 Task: Add skill "Problem-solving".
Action: Mouse moved to (387, 392)
Screenshot: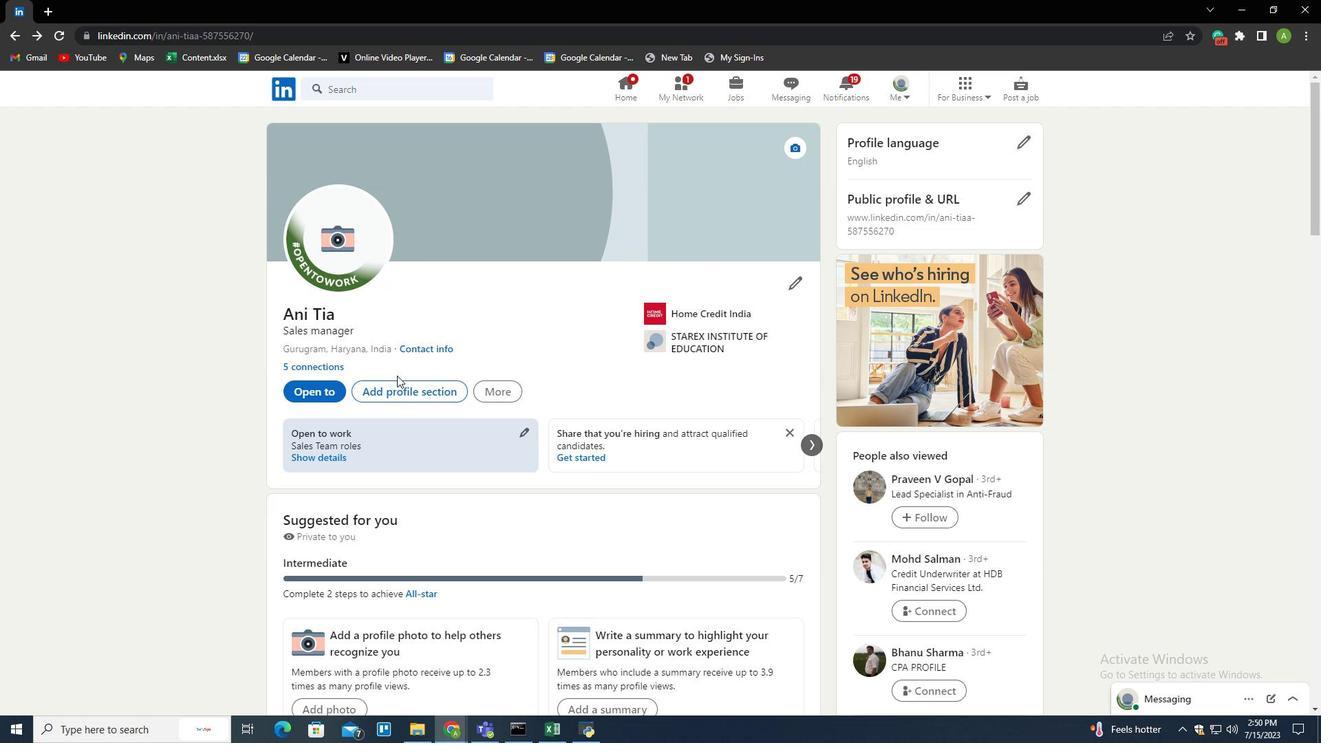 
Action: Mouse pressed left at (387, 392)
Screenshot: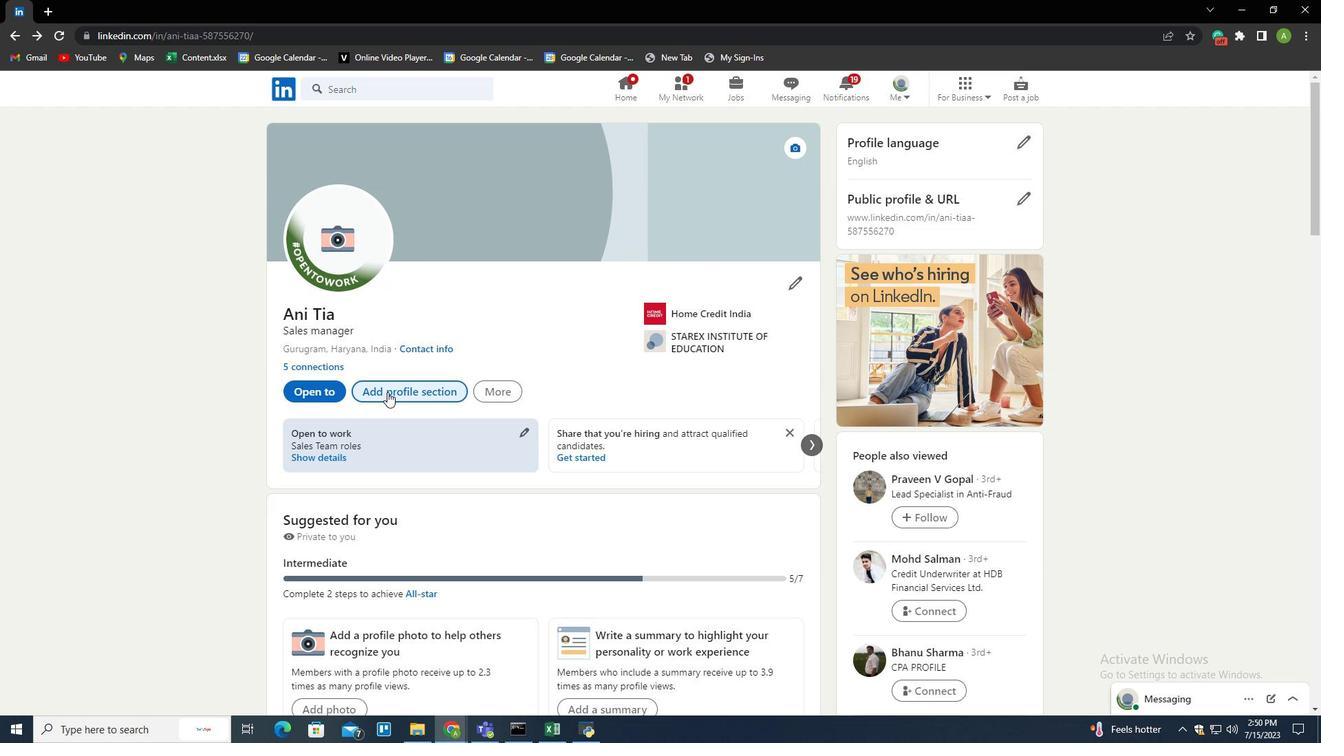 
Action: Mouse moved to (556, 153)
Screenshot: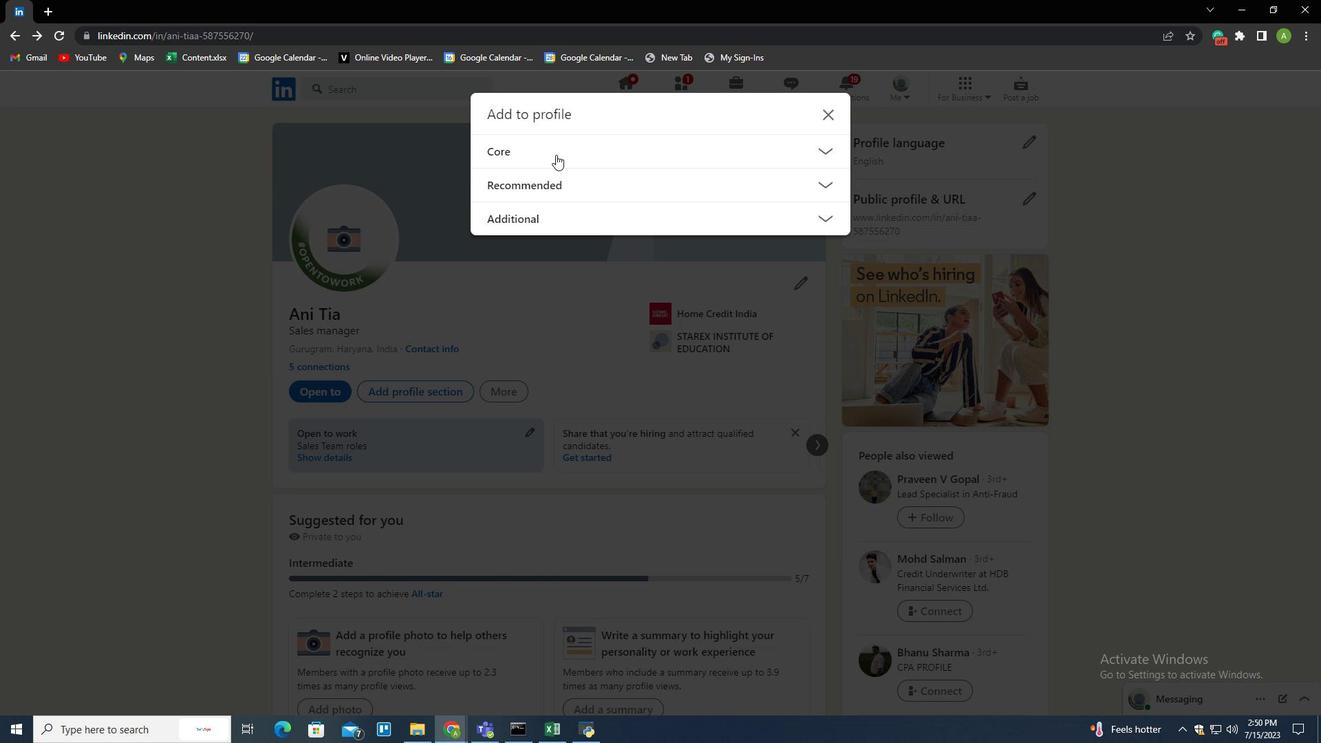 
Action: Mouse pressed left at (556, 153)
Screenshot: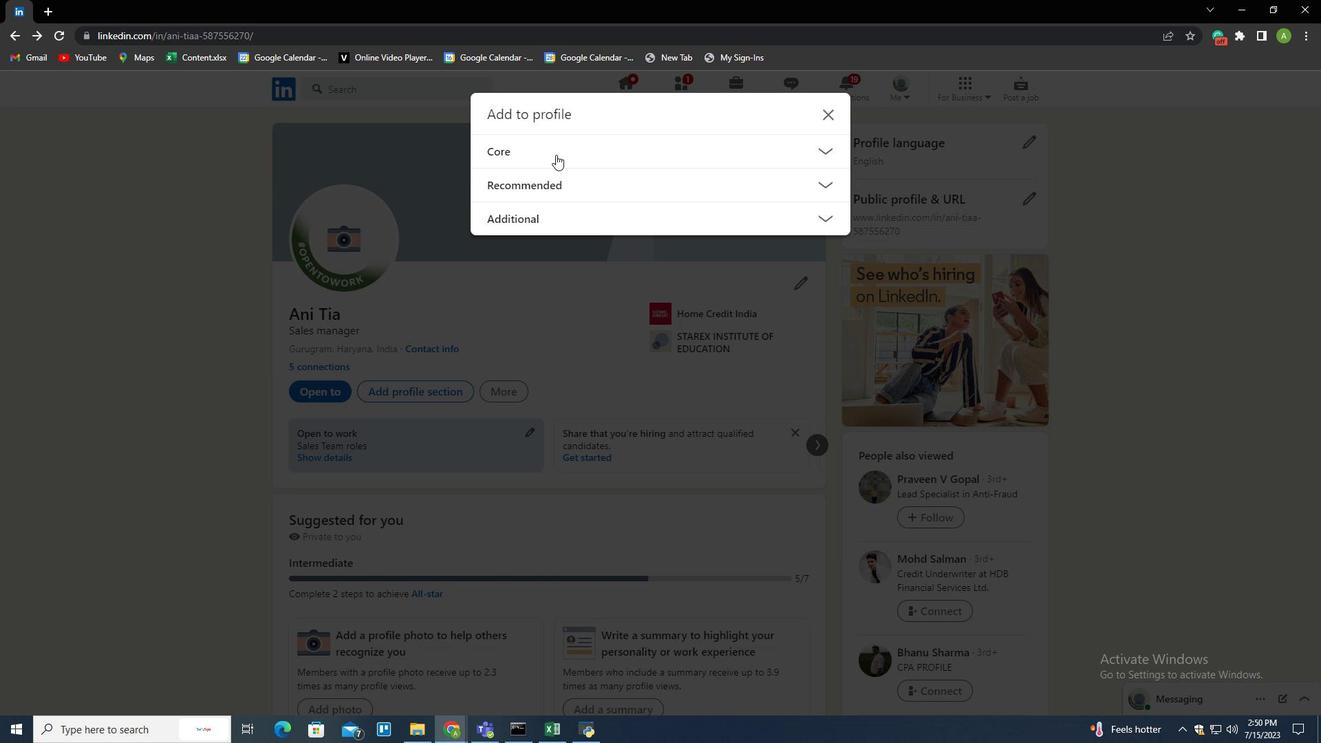 
Action: Mouse moved to (514, 378)
Screenshot: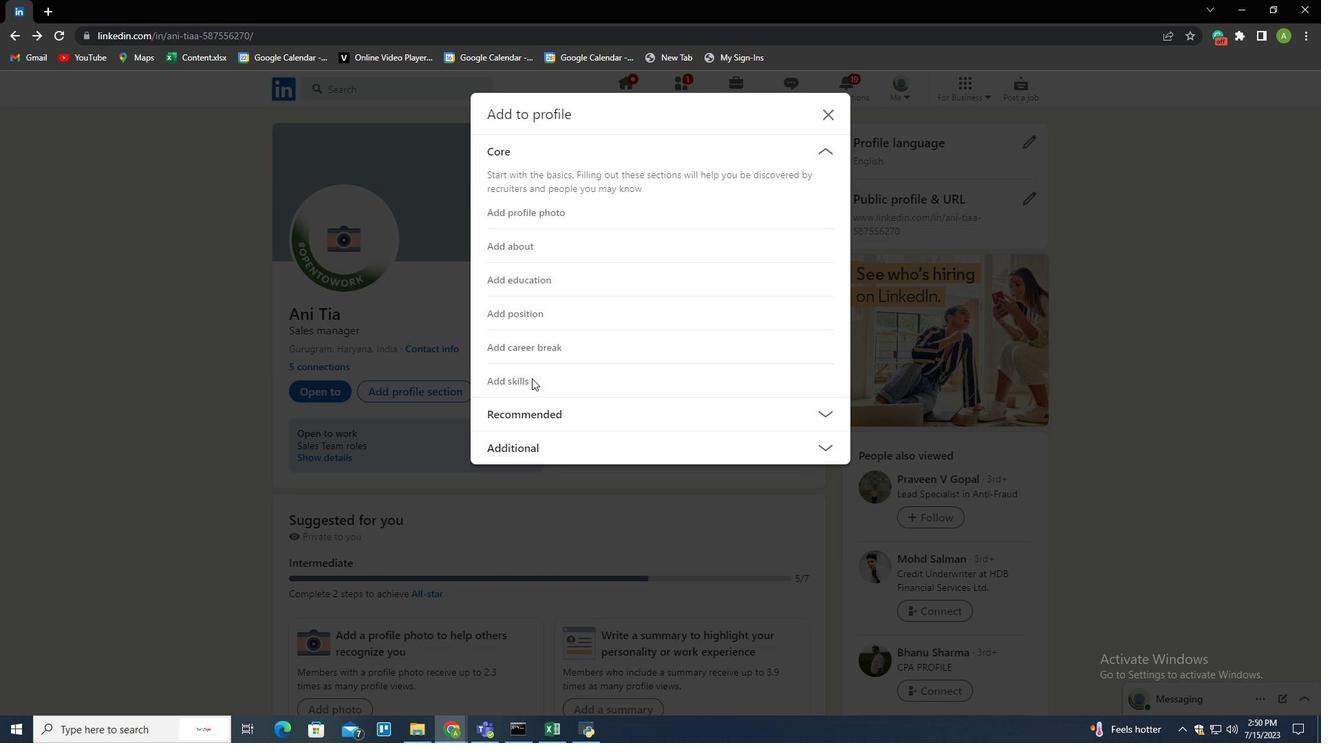 
Action: Mouse pressed left at (514, 378)
Screenshot: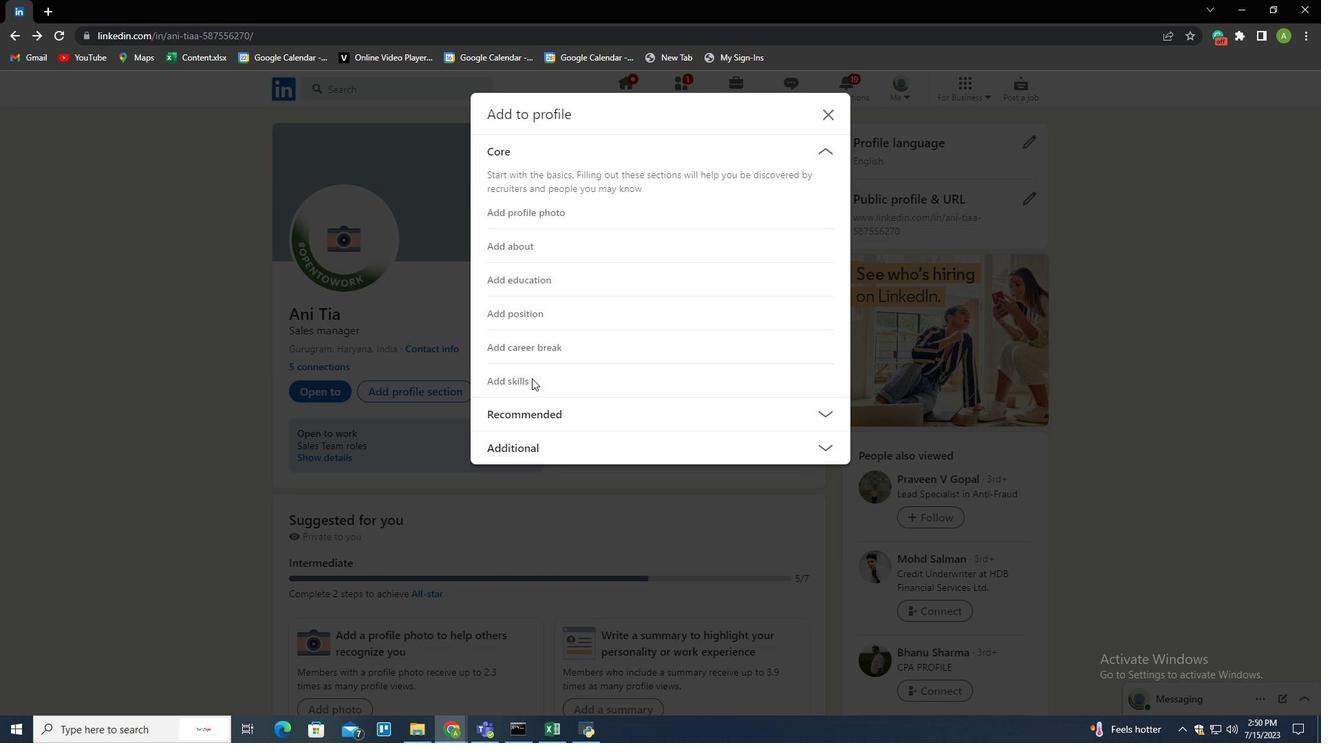 
Action: Mouse moved to (490, 199)
Screenshot: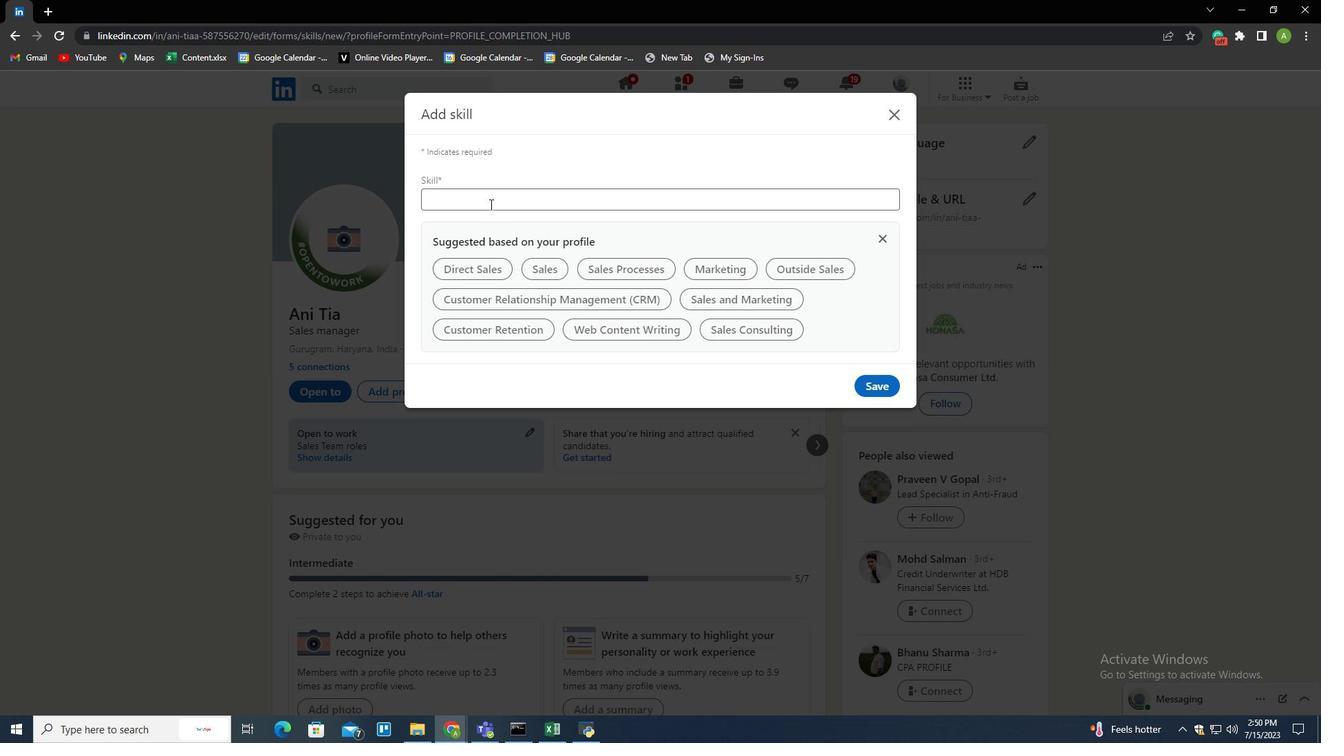 
Action: Mouse pressed left at (490, 199)
Screenshot: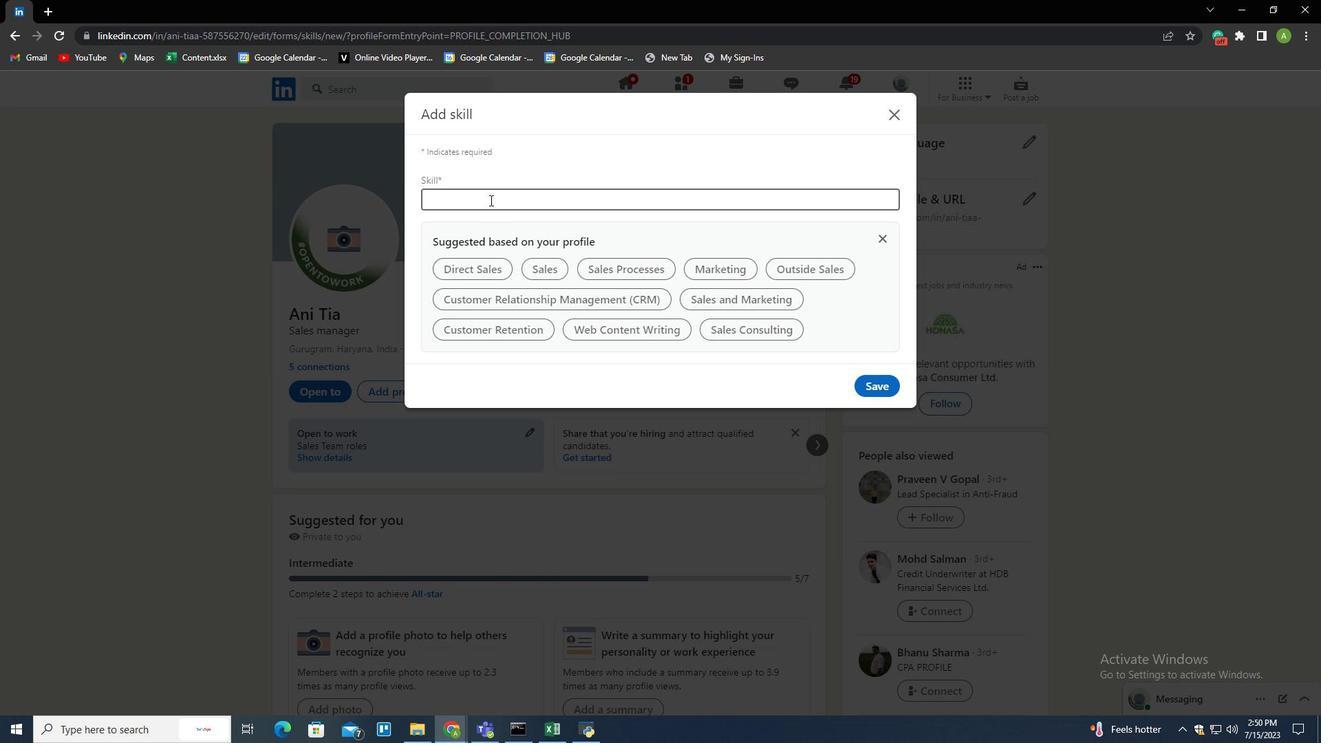 
Action: Key pressed <Key.shift>Problem
Screenshot: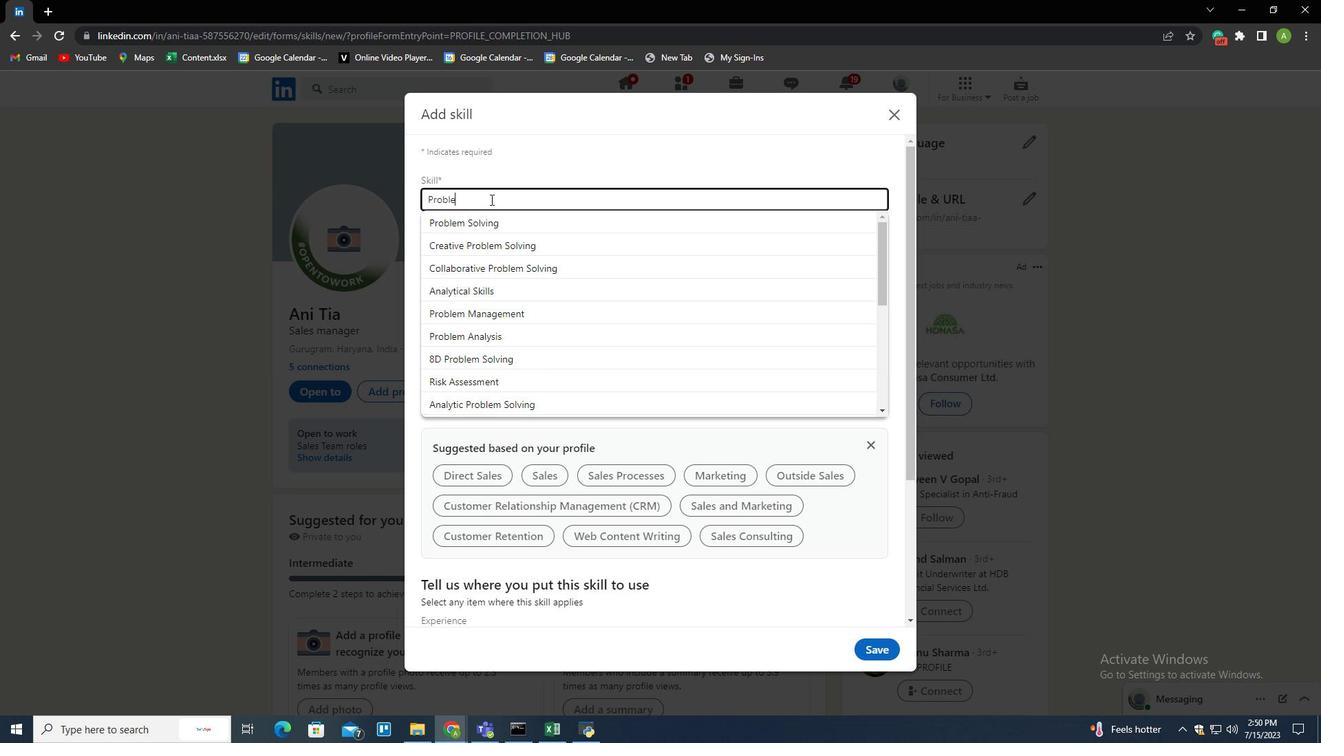 
Action: Mouse moved to (469, 224)
Screenshot: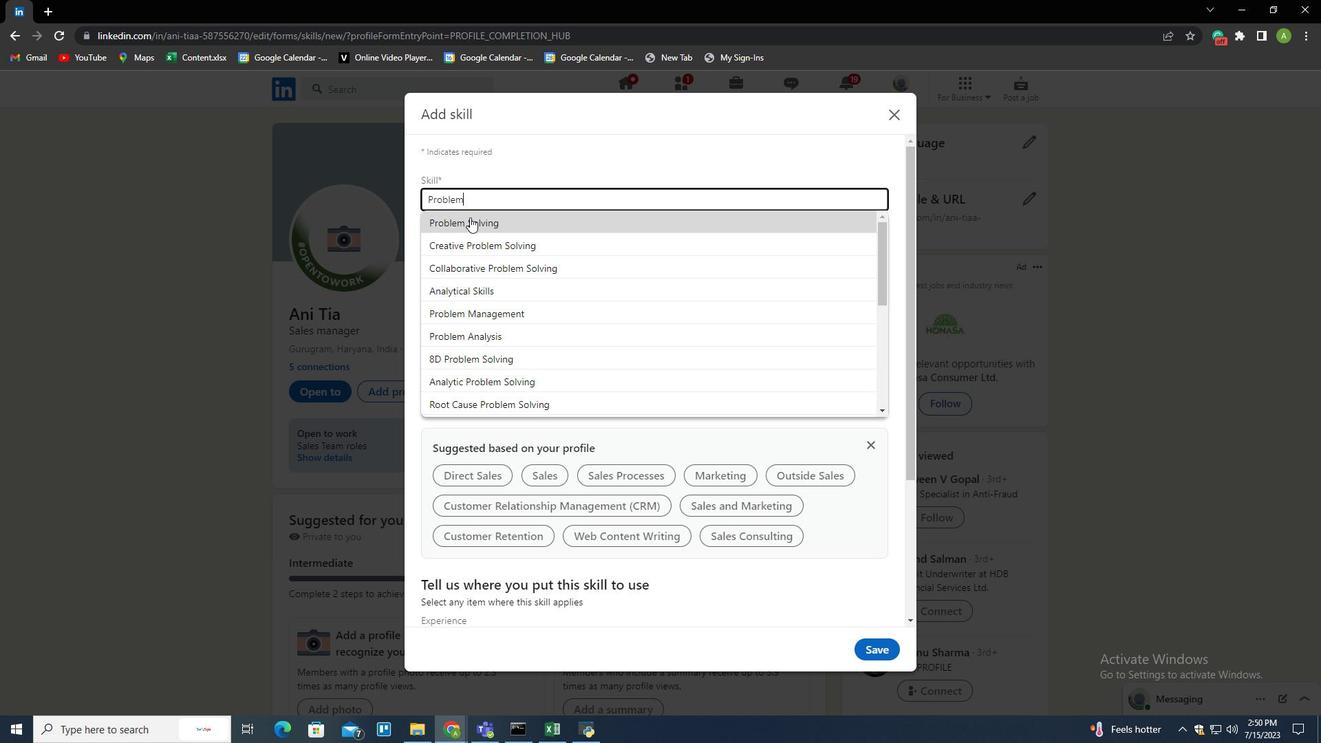 
Action: Mouse pressed left at (469, 224)
Screenshot: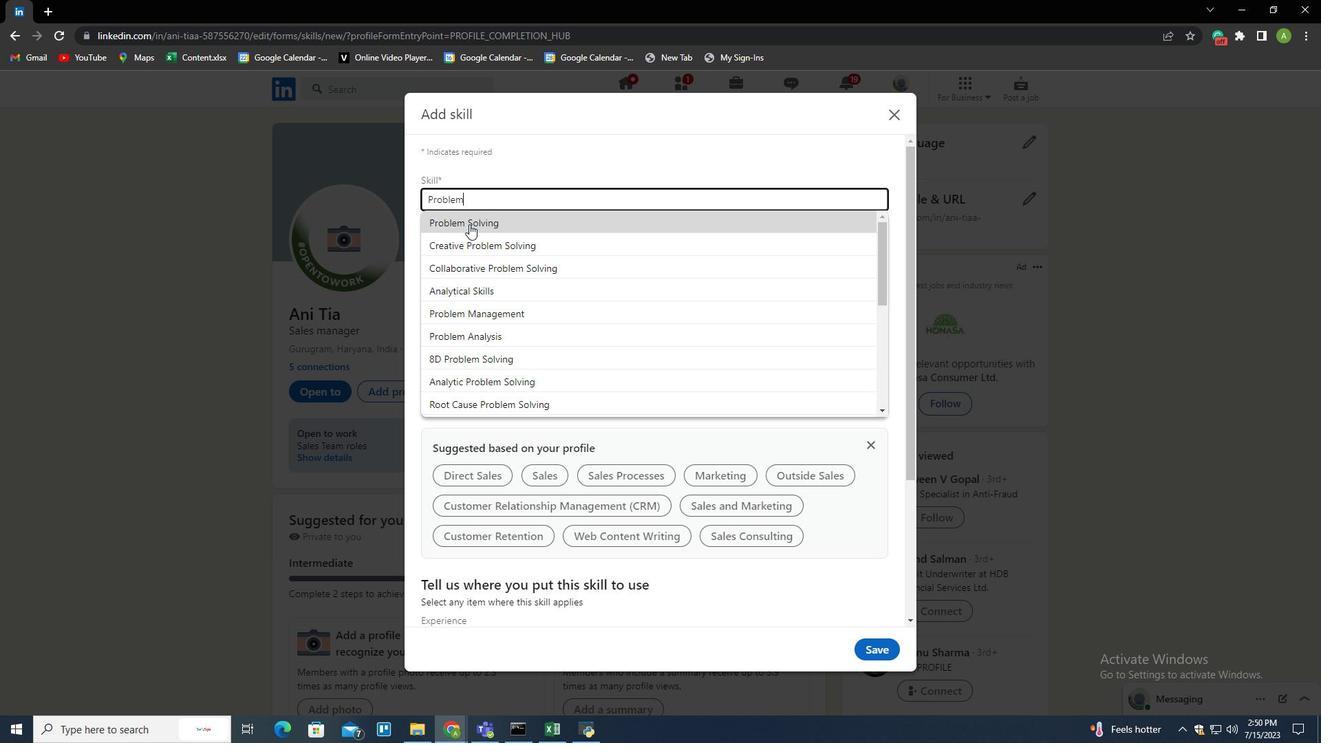 
Action: Mouse moved to (591, 311)
Screenshot: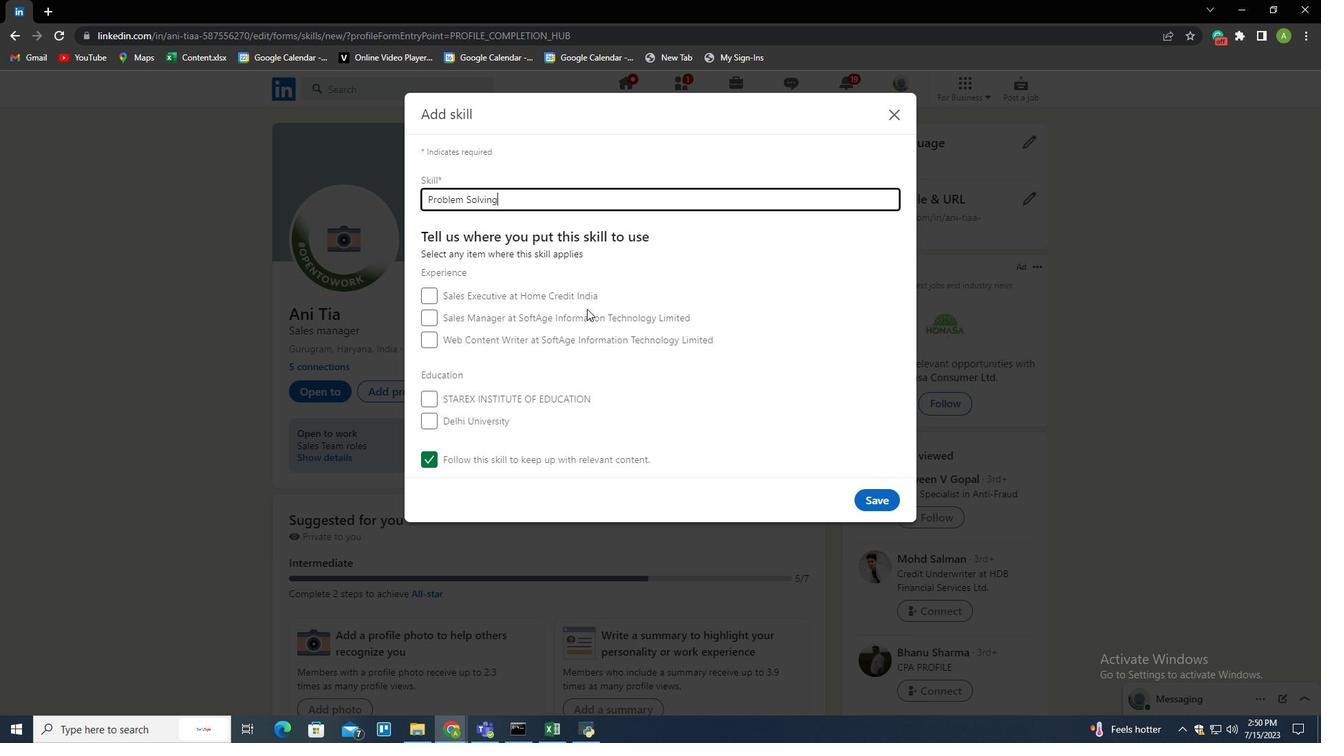 
